 Task: In Windows properties of general video settings, Set the video alignment to top-left.
Action: Mouse moved to (132, 18)
Screenshot: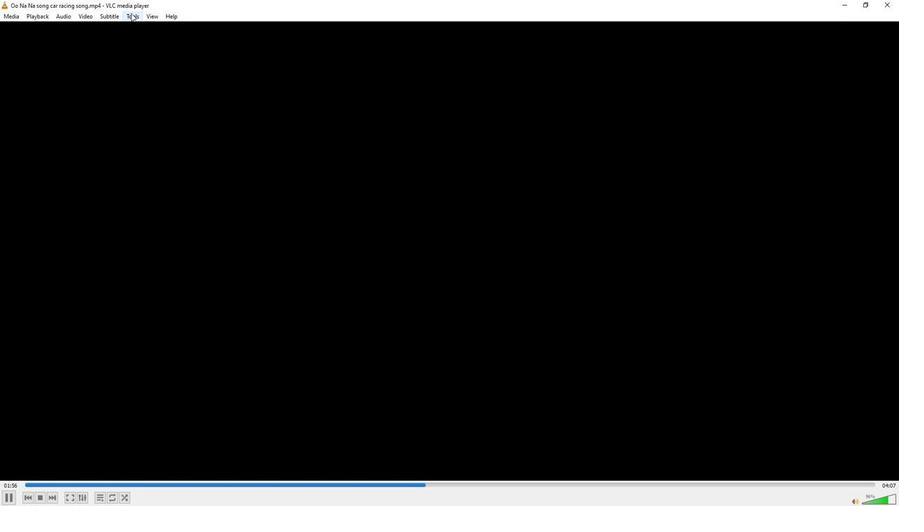 
Action: Mouse pressed left at (132, 18)
Screenshot: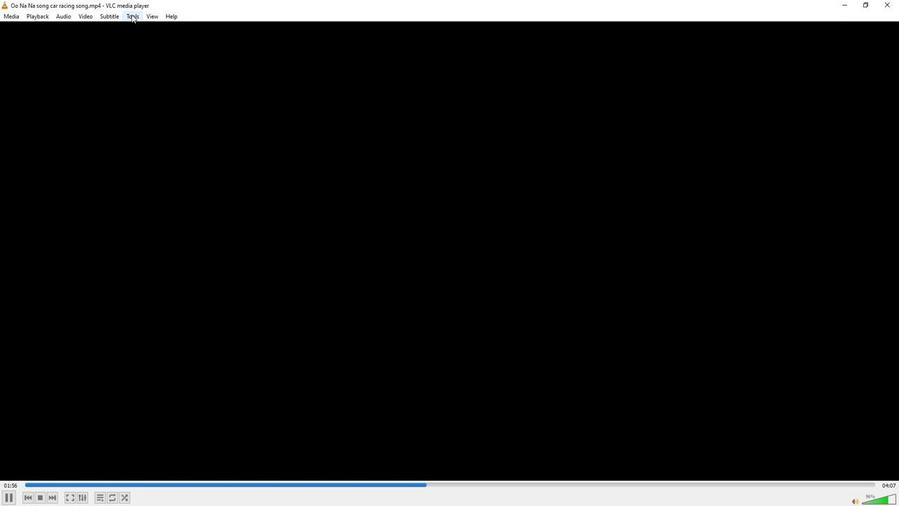 
Action: Mouse moved to (160, 126)
Screenshot: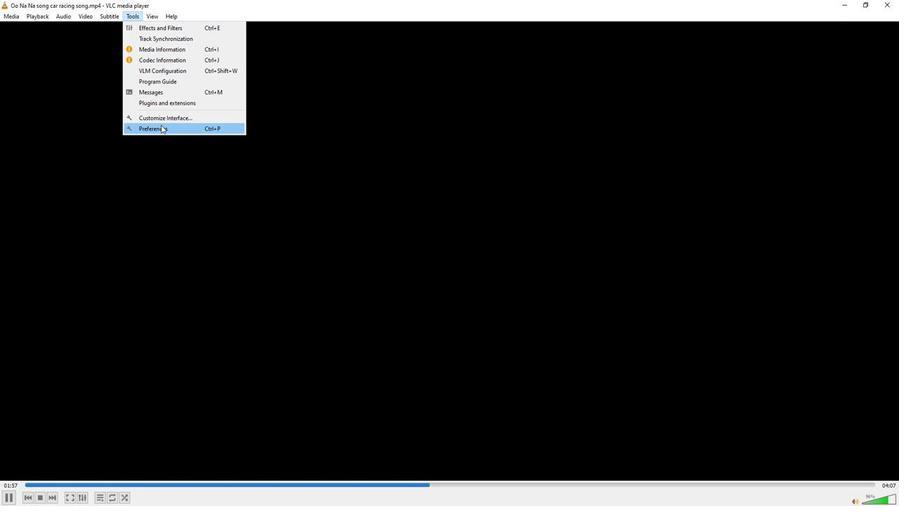 
Action: Mouse pressed left at (160, 126)
Screenshot: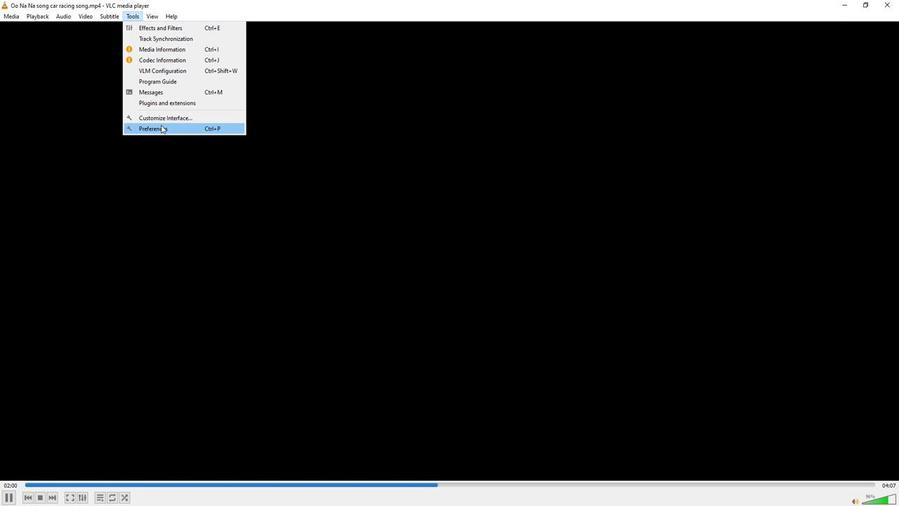 
Action: Mouse moved to (250, 347)
Screenshot: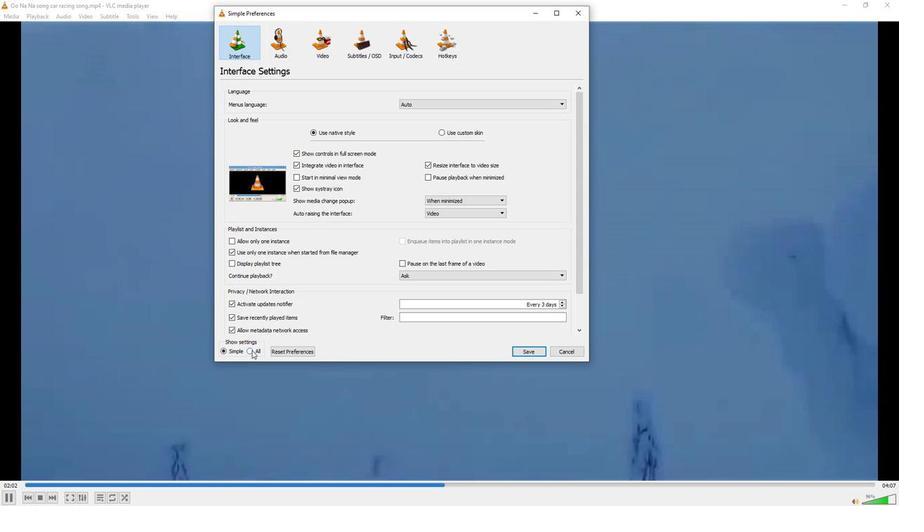 
Action: Mouse pressed left at (250, 347)
Screenshot: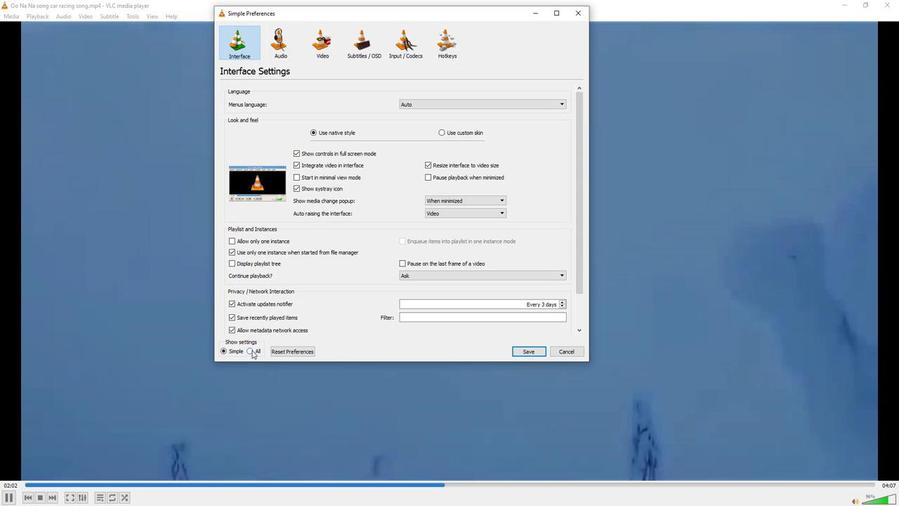 
Action: Mouse moved to (276, 191)
Screenshot: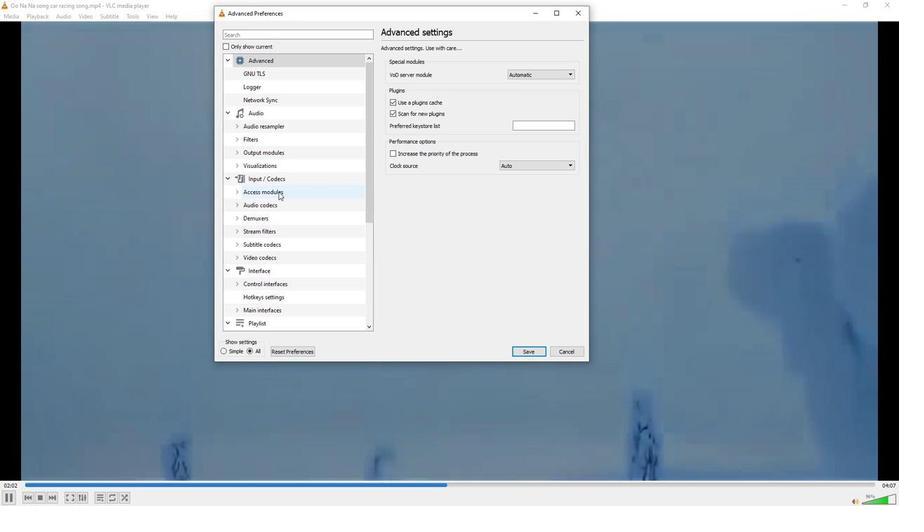 
Action: Mouse scrolled (276, 191) with delta (0, 0)
Screenshot: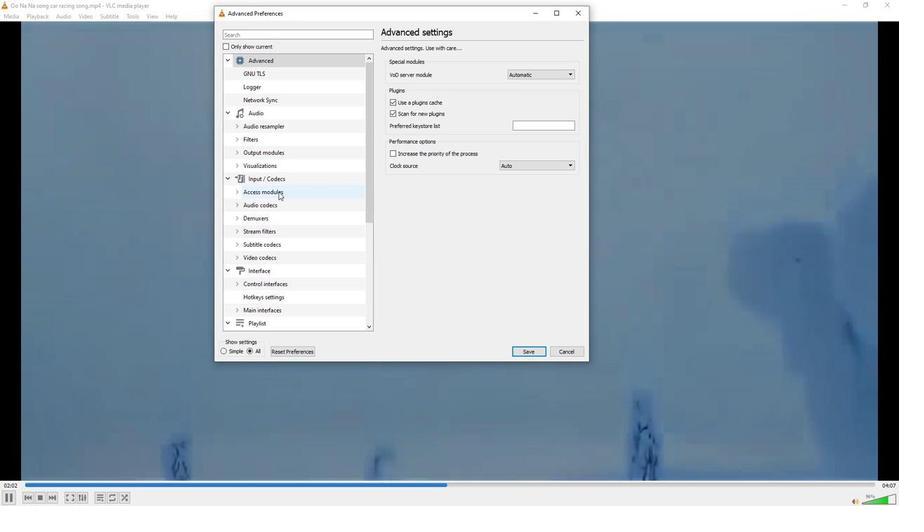 
Action: Mouse moved to (276, 191)
Screenshot: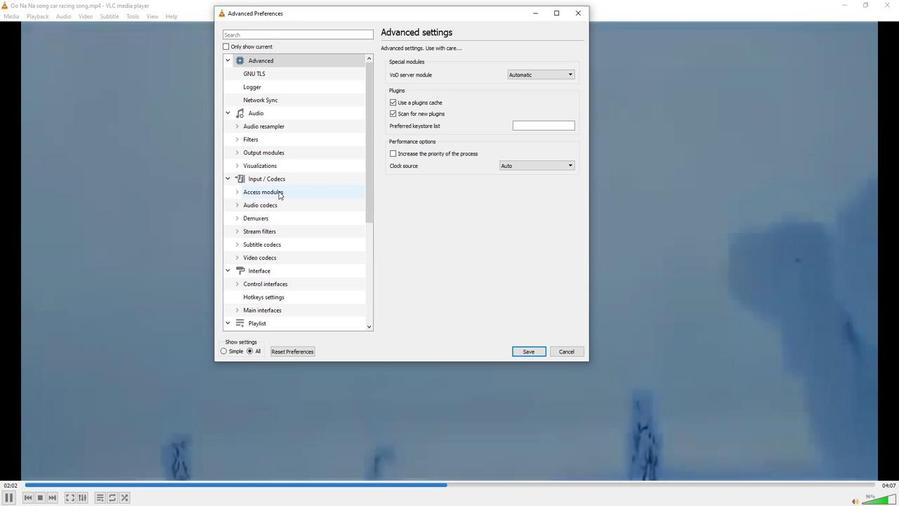 
Action: Mouse scrolled (276, 191) with delta (0, 0)
Screenshot: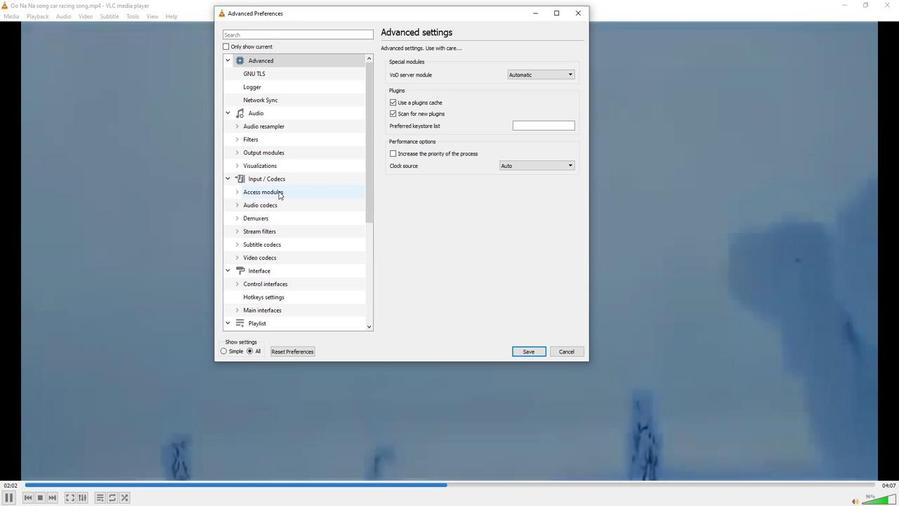 
Action: Mouse scrolled (276, 191) with delta (0, 0)
Screenshot: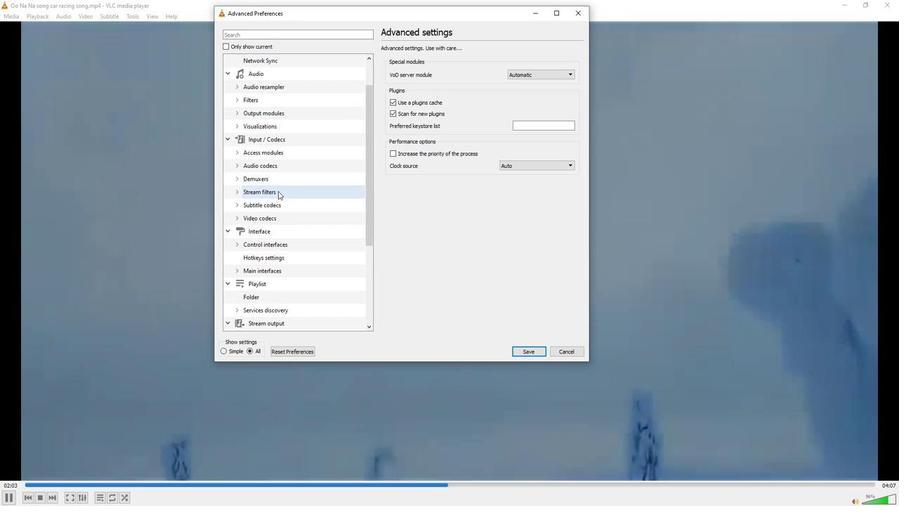 
Action: Mouse scrolled (276, 191) with delta (0, 0)
Screenshot: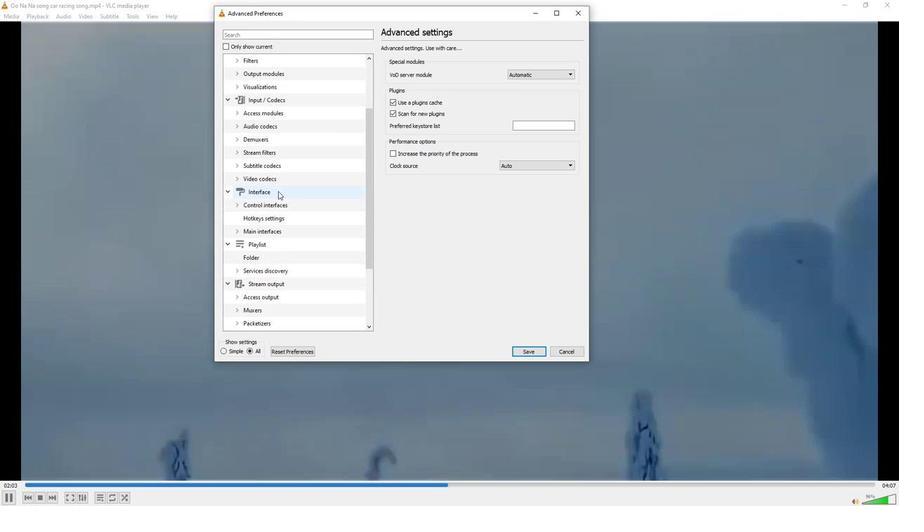 
Action: Mouse moved to (276, 191)
Screenshot: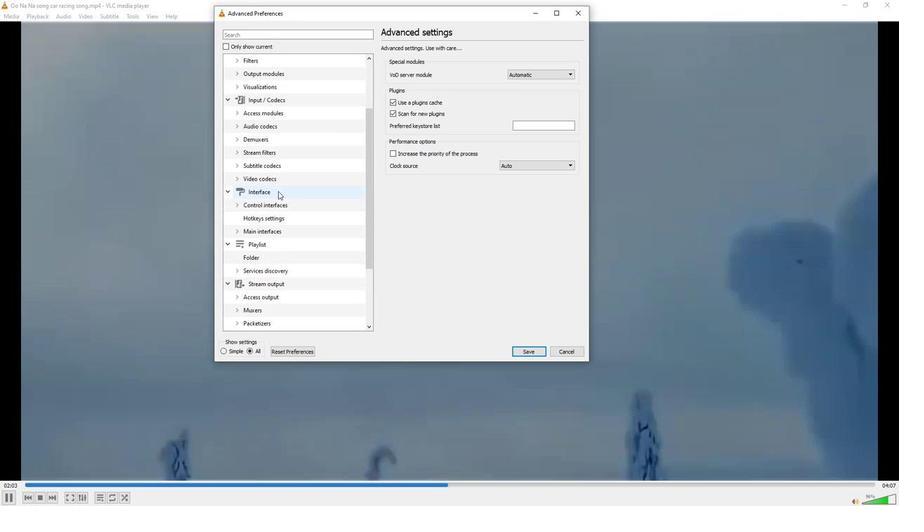 
Action: Mouse scrolled (276, 191) with delta (0, 0)
Screenshot: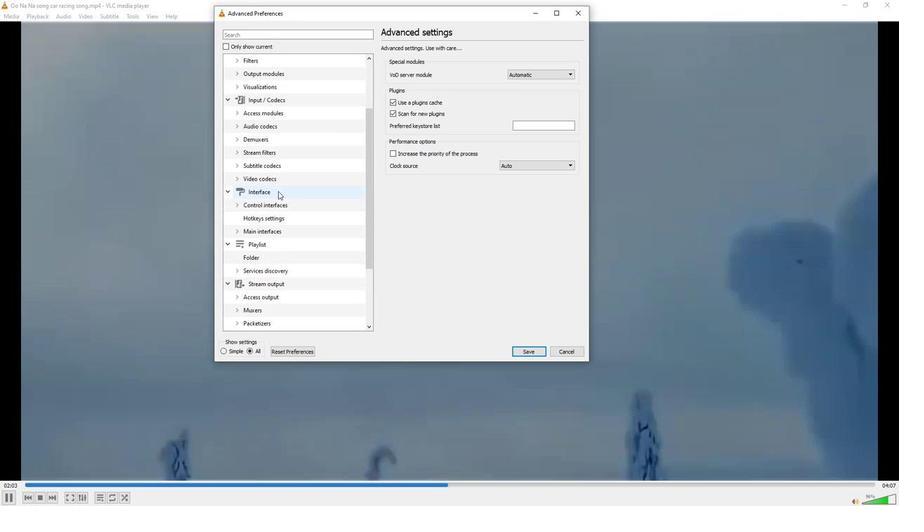 
Action: Mouse scrolled (276, 191) with delta (0, 0)
Screenshot: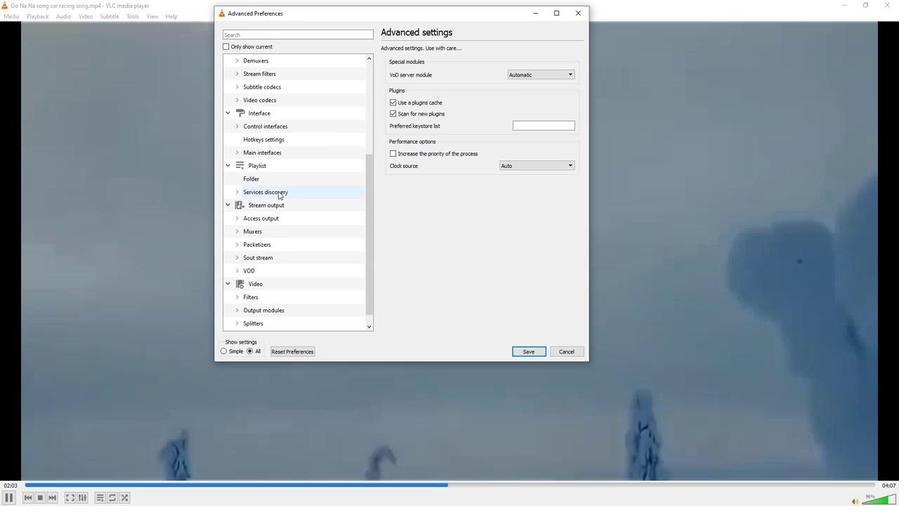 
Action: Mouse scrolled (276, 191) with delta (0, 0)
Screenshot: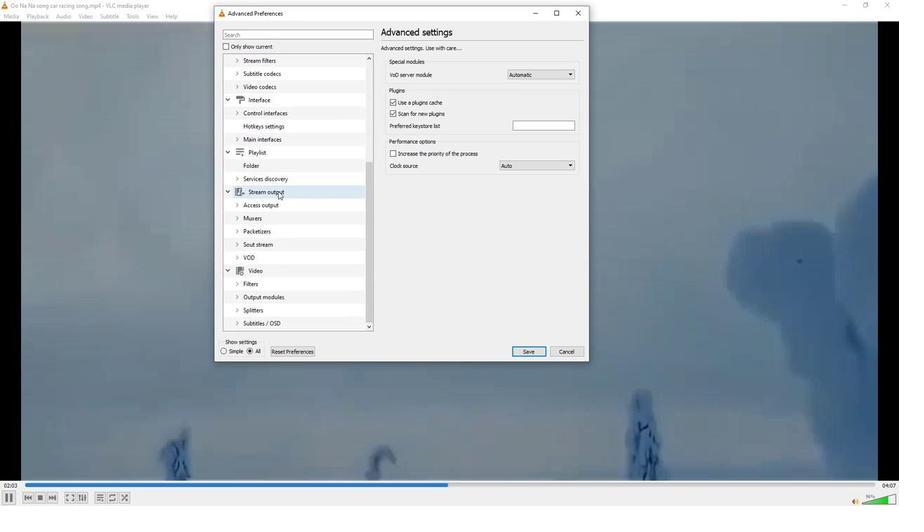 
Action: Mouse scrolled (276, 191) with delta (0, 0)
Screenshot: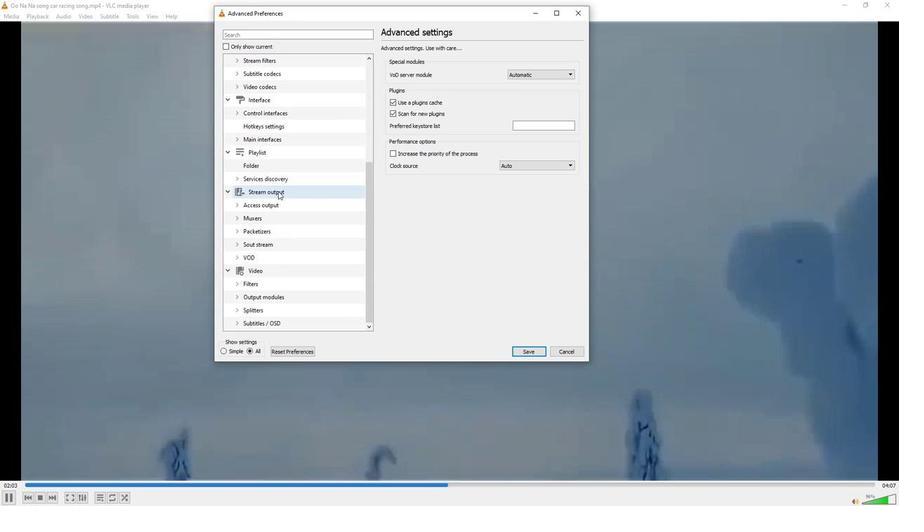 
Action: Mouse moved to (276, 191)
Screenshot: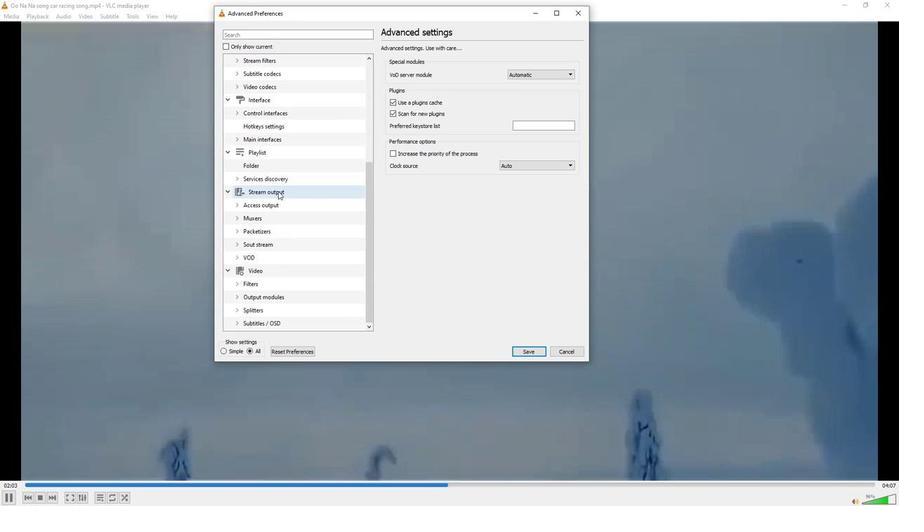 
Action: Mouse scrolled (276, 191) with delta (0, 0)
Screenshot: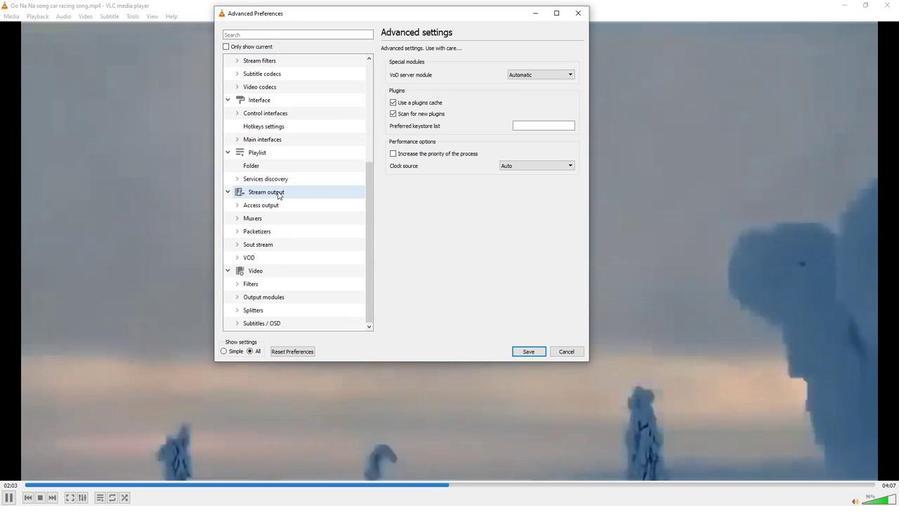 
Action: Mouse scrolled (276, 191) with delta (0, 0)
Screenshot: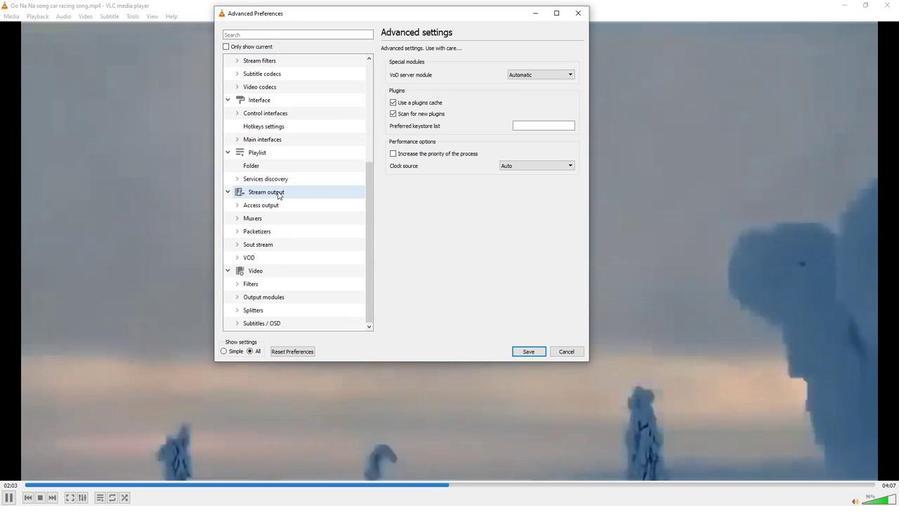 
Action: Mouse scrolled (276, 191) with delta (0, 0)
Screenshot: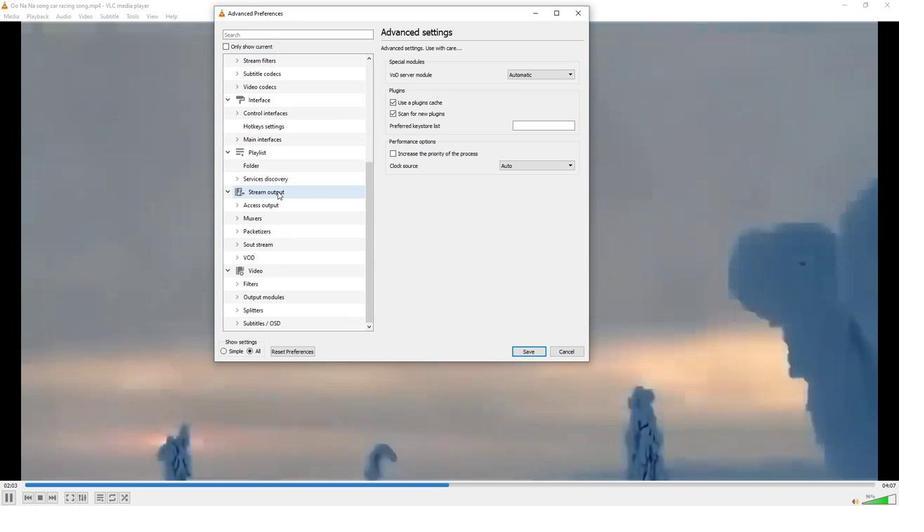 
Action: Mouse scrolled (276, 191) with delta (0, 0)
Screenshot: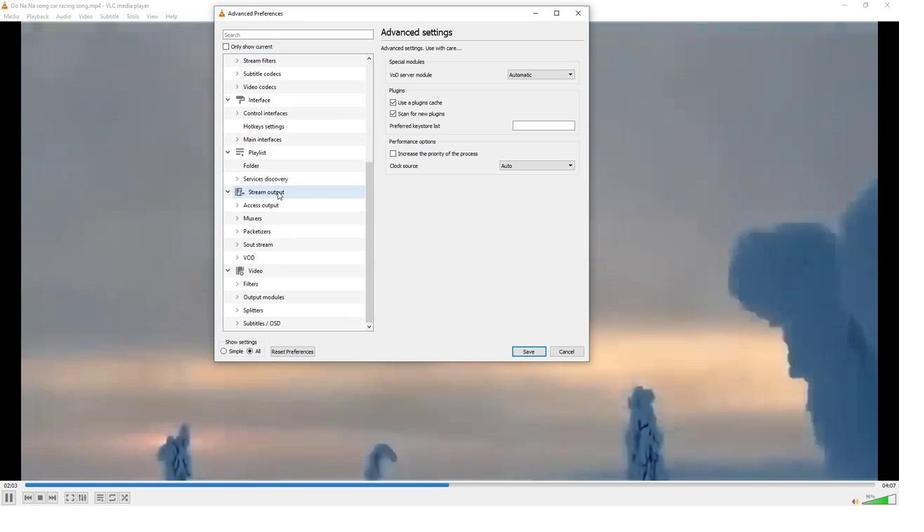 
Action: Mouse moved to (252, 269)
Screenshot: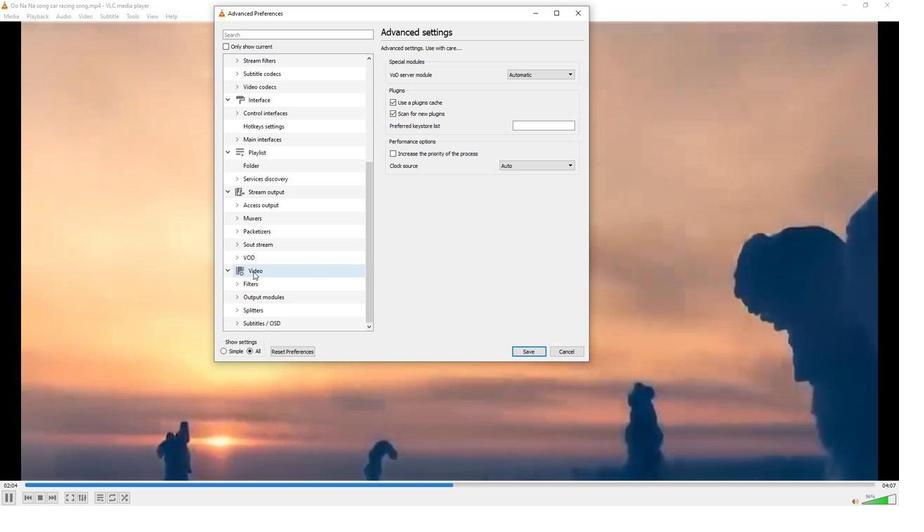 
Action: Mouse pressed left at (252, 269)
Screenshot: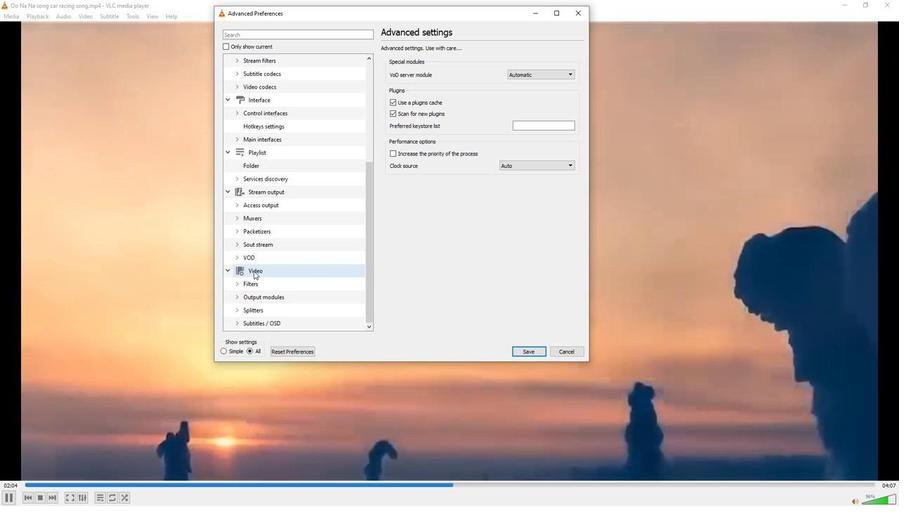 
Action: Mouse moved to (518, 203)
Screenshot: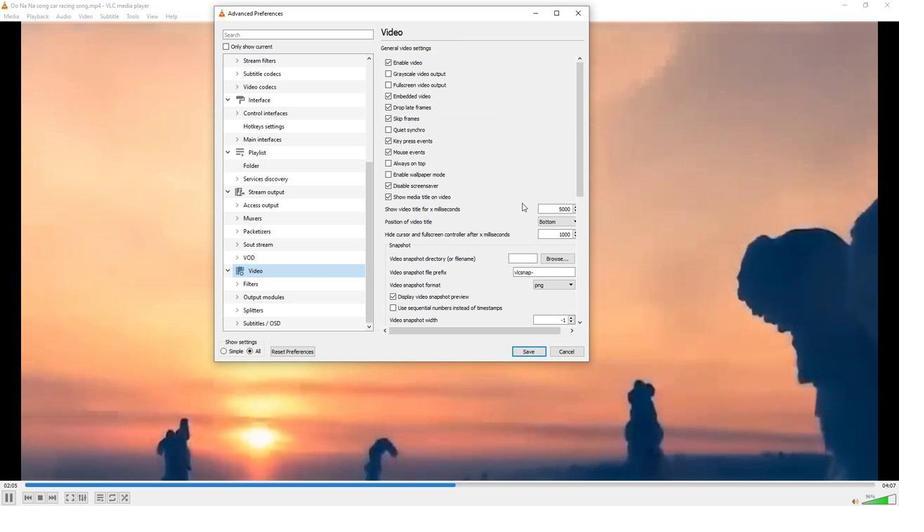 
Action: Mouse scrolled (518, 202) with delta (0, 0)
Screenshot: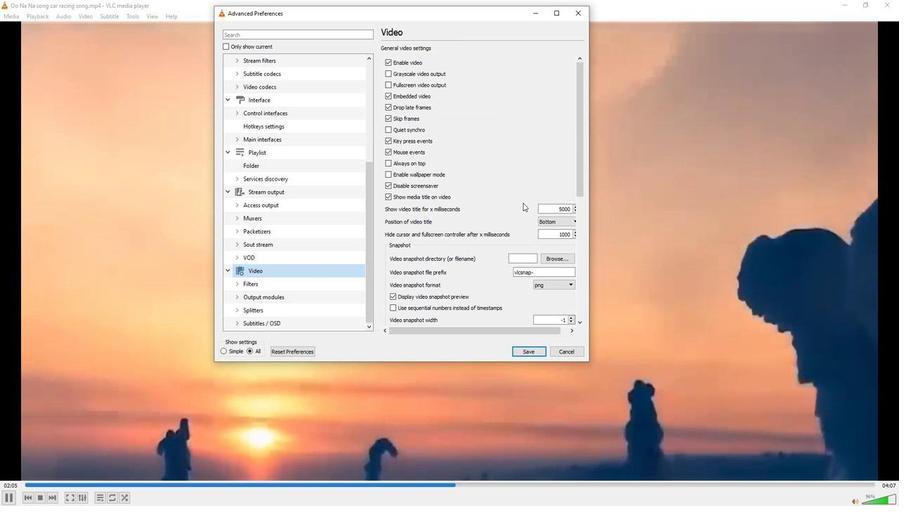 
Action: Mouse scrolled (518, 202) with delta (0, 0)
Screenshot: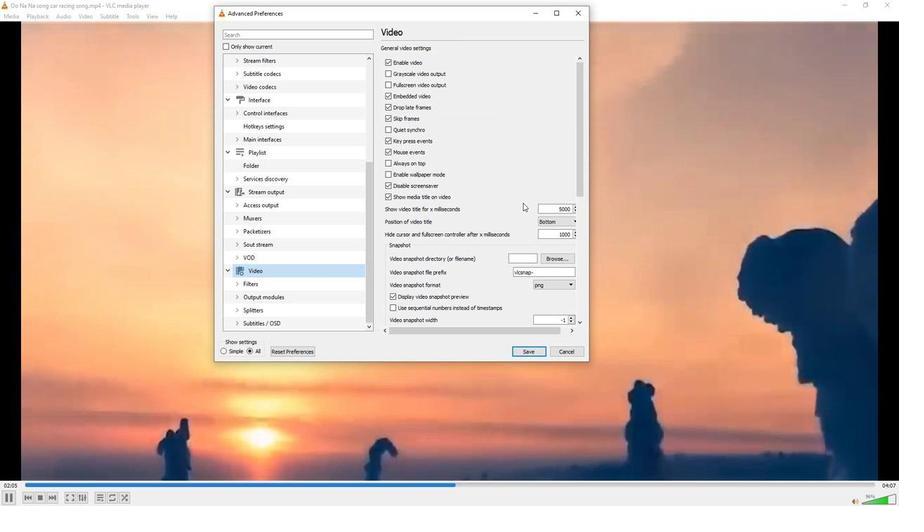 
Action: Mouse scrolled (518, 202) with delta (0, 0)
Screenshot: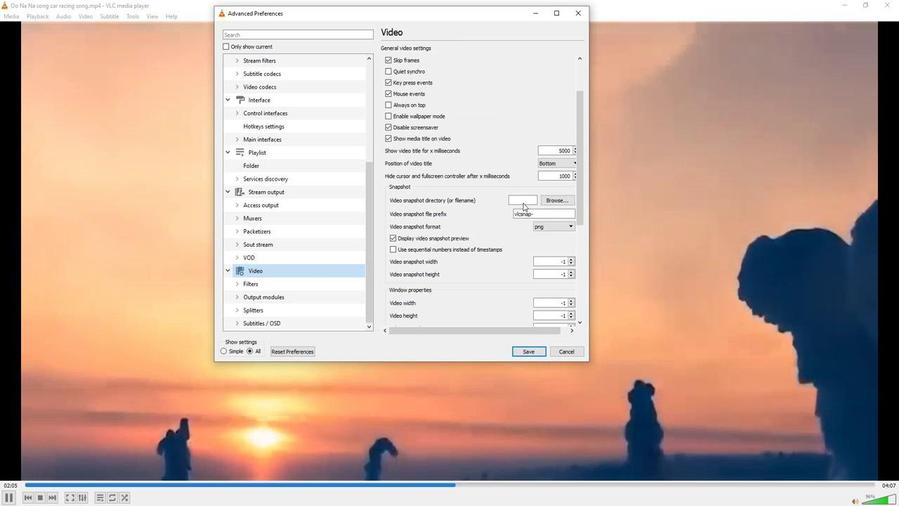 
Action: Mouse scrolled (518, 202) with delta (0, 0)
Screenshot: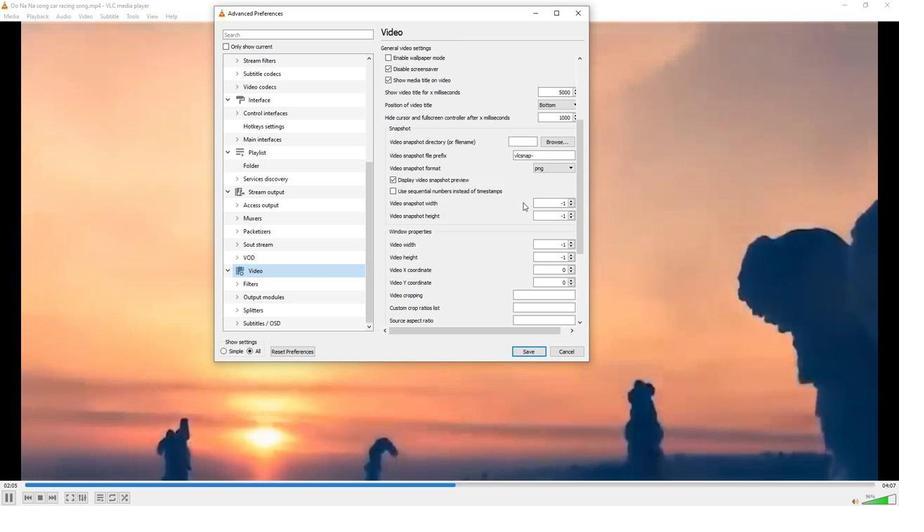 
Action: Mouse moved to (518, 202)
Screenshot: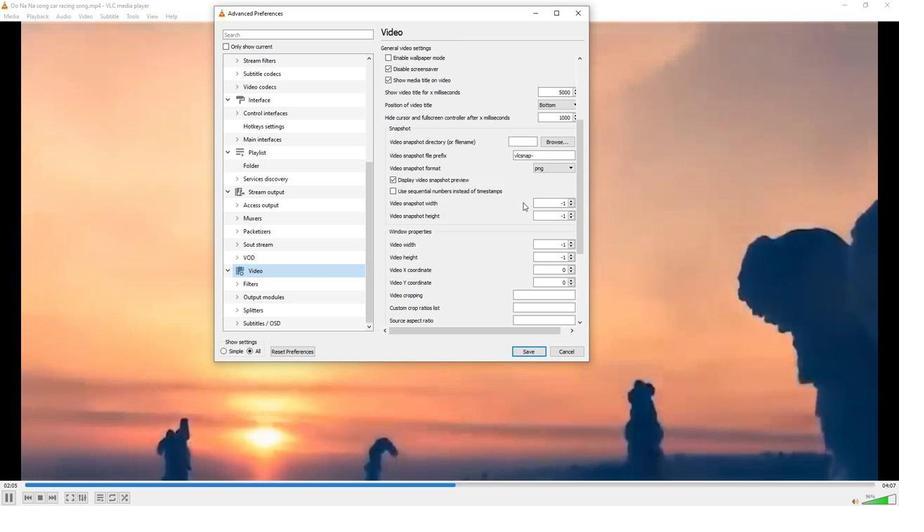 
Action: Mouse scrolled (518, 201) with delta (0, 0)
Screenshot: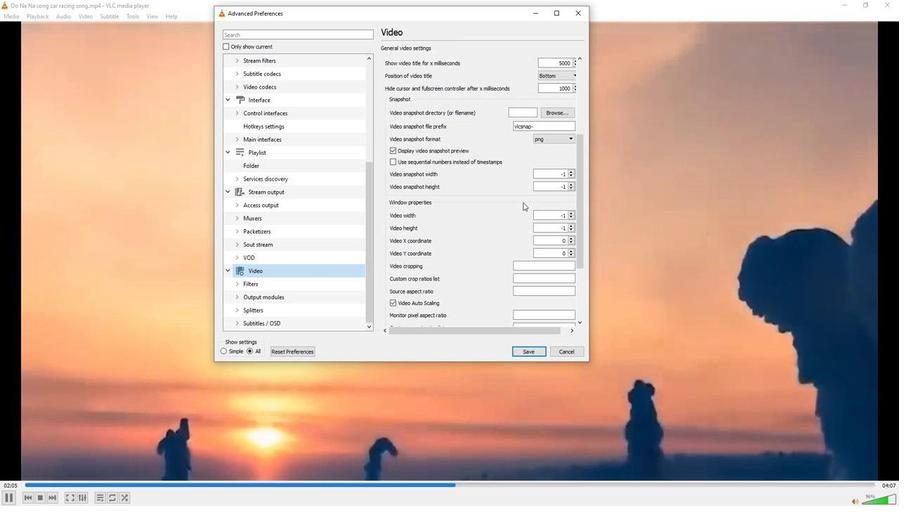 
Action: Mouse scrolled (518, 201) with delta (0, 0)
Screenshot: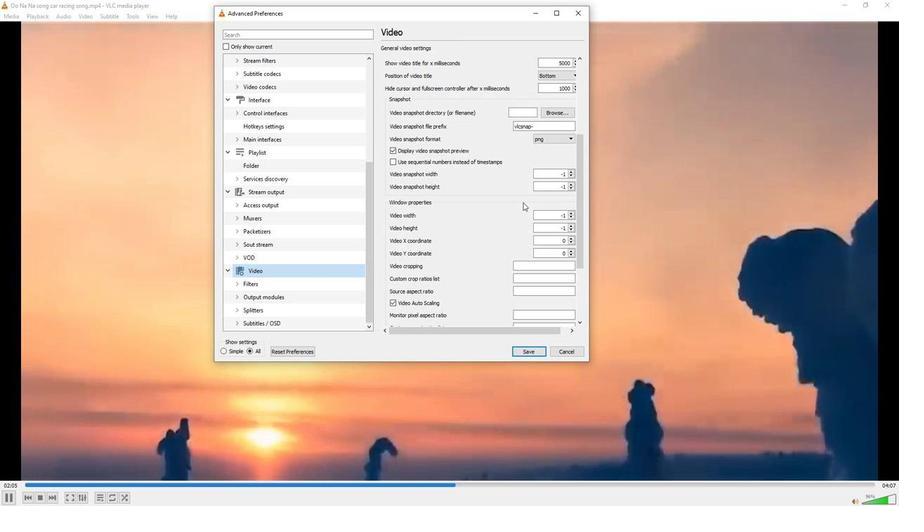 
Action: Mouse moved to (518, 202)
Screenshot: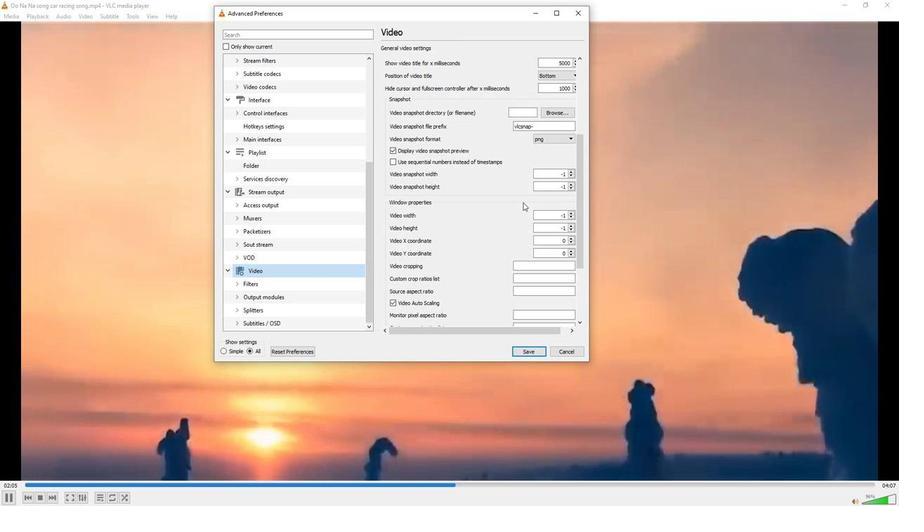 
Action: Mouse scrolled (518, 201) with delta (0, 0)
Screenshot: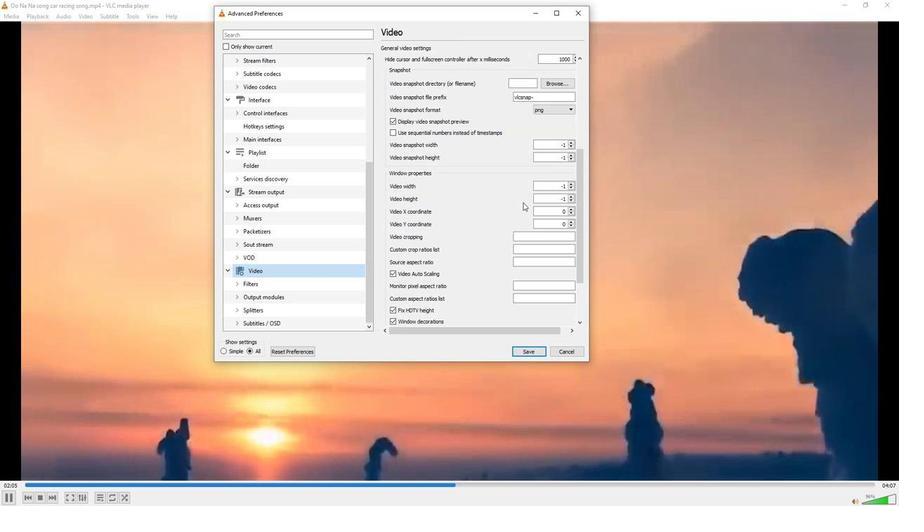 
Action: Mouse scrolled (518, 201) with delta (0, 0)
Screenshot: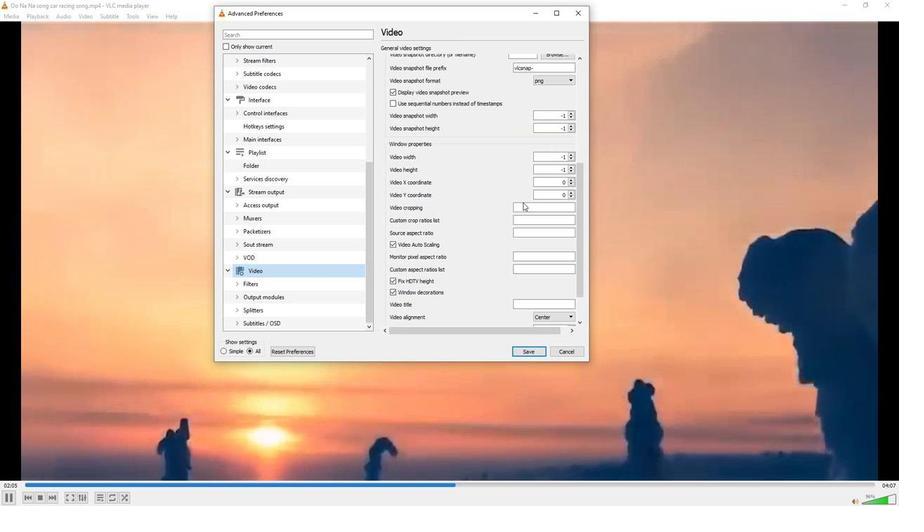 
Action: Mouse moved to (519, 233)
Screenshot: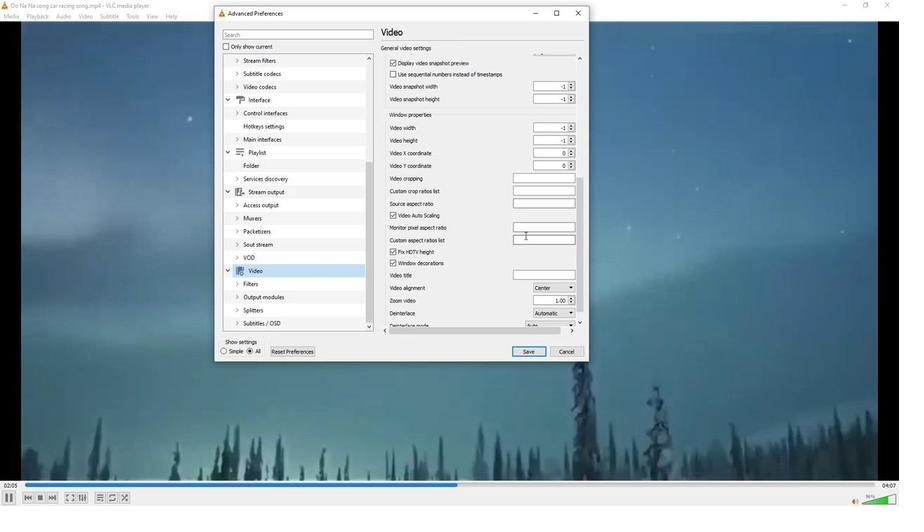 
Action: Mouse scrolled (519, 232) with delta (0, 0)
Screenshot: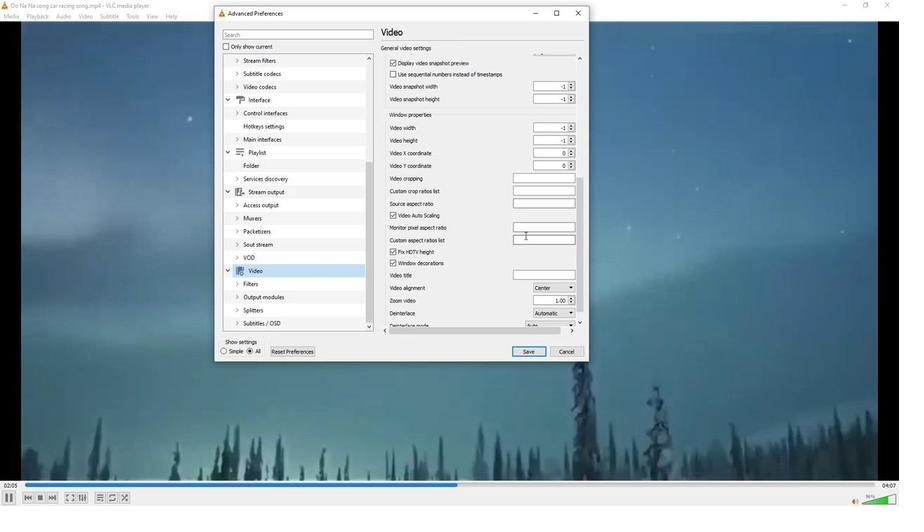 
Action: Mouse moved to (518, 233)
Screenshot: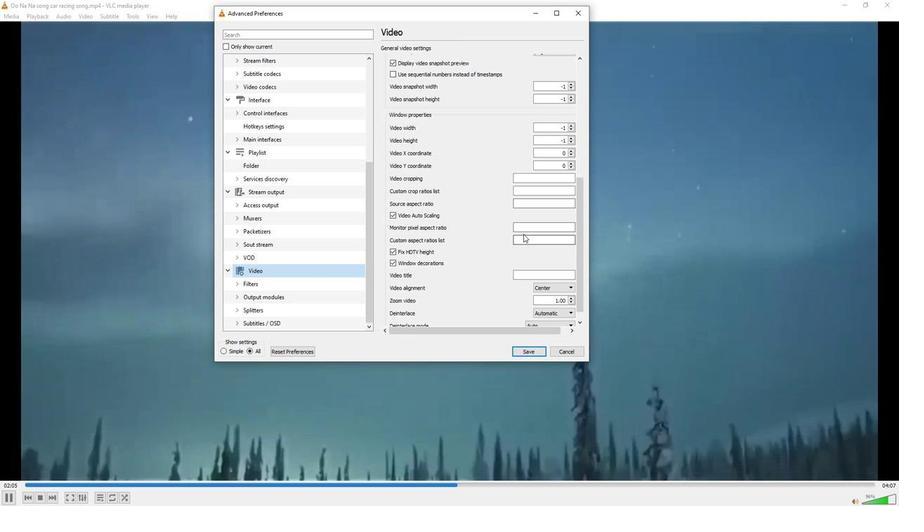 
Action: Mouse scrolled (518, 232) with delta (0, 0)
Screenshot: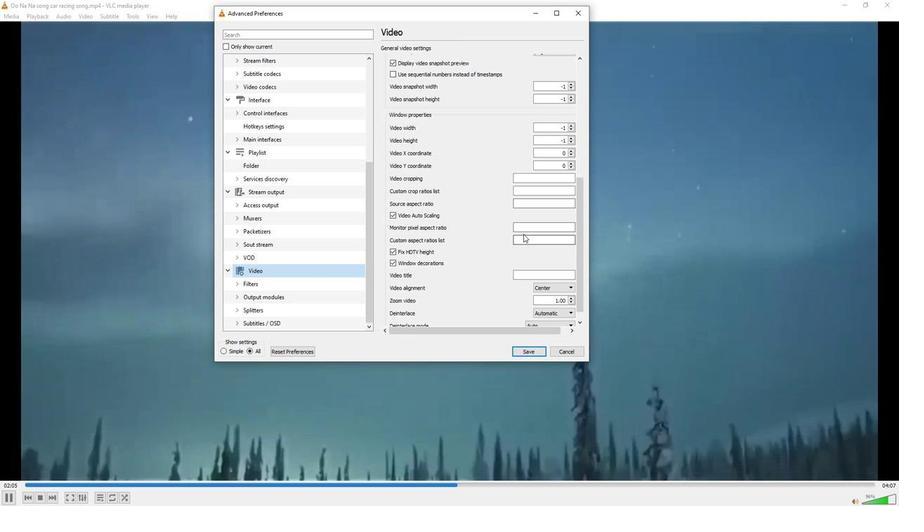 
Action: Mouse moved to (518, 232)
Screenshot: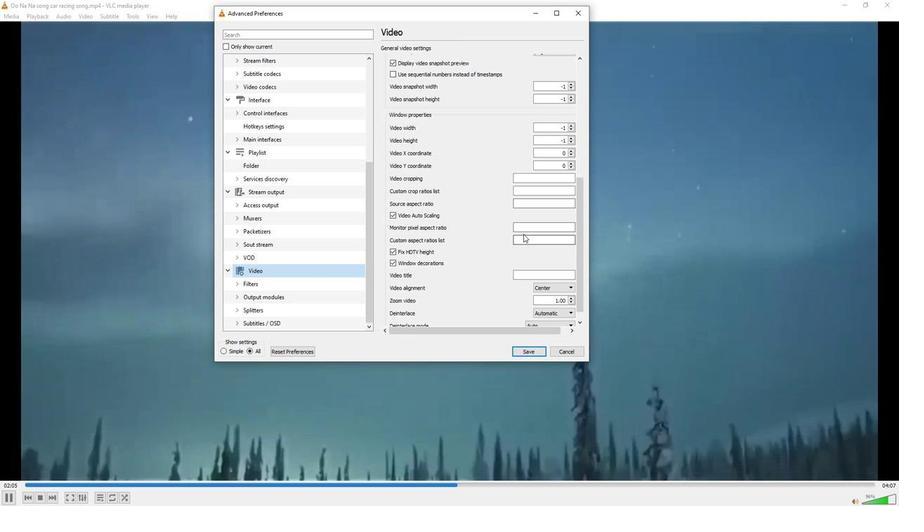 
Action: Mouse scrolled (518, 232) with delta (0, 0)
Screenshot: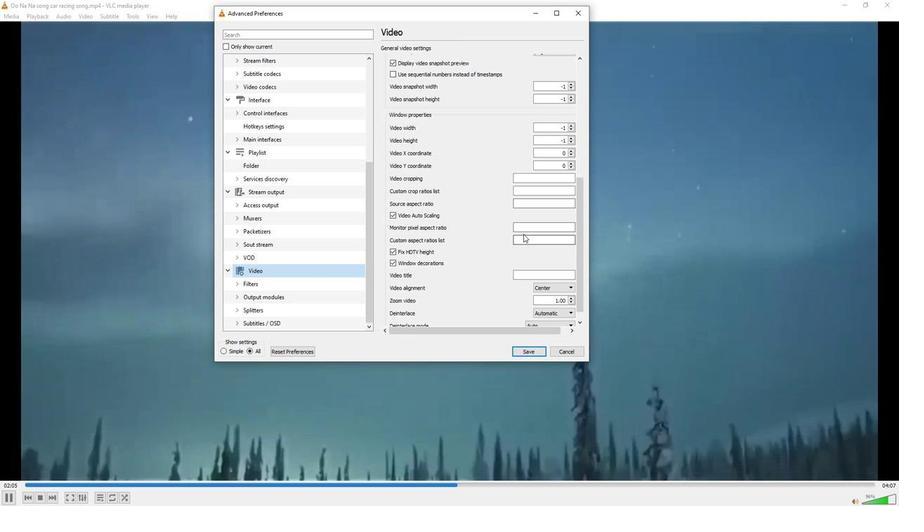
Action: Mouse moved to (517, 232)
Screenshot: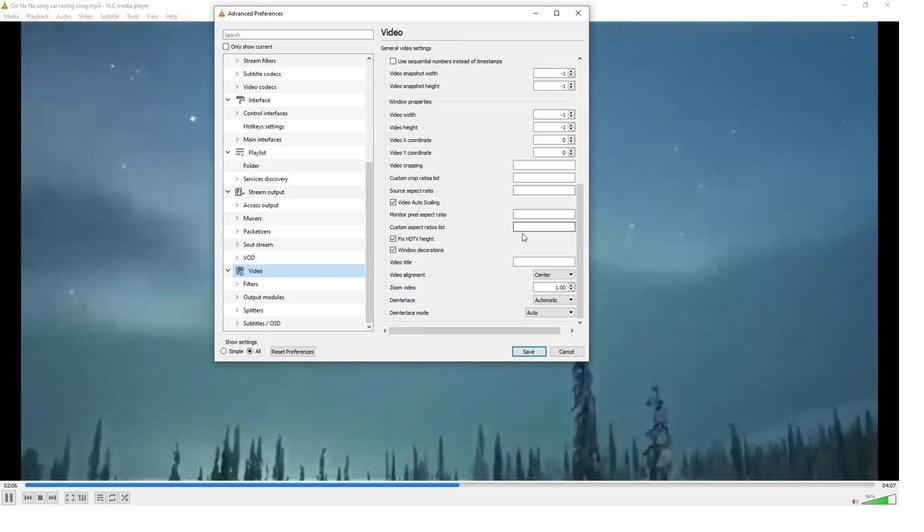 
Action: Mouse scrolled (517, 231) with delta (0, 0)
Screenshot: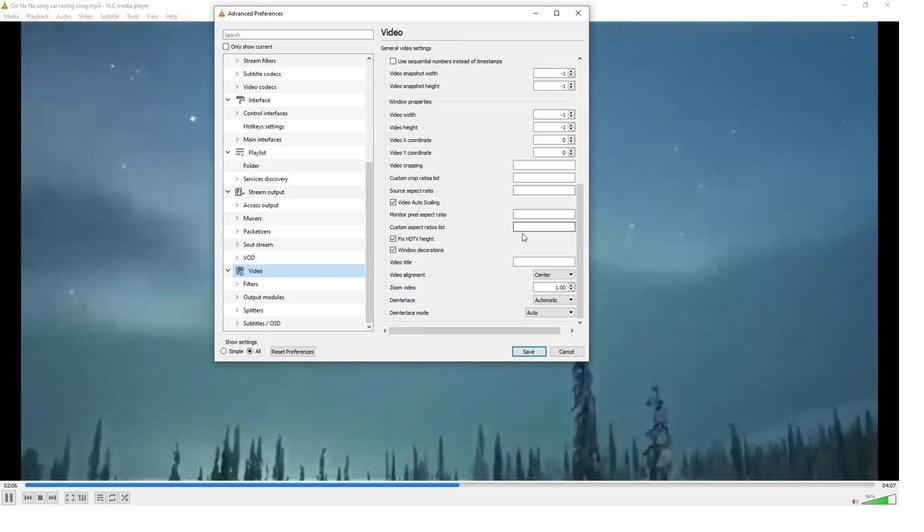 
Action: Mouse moved to (516, 232)
Screenshot: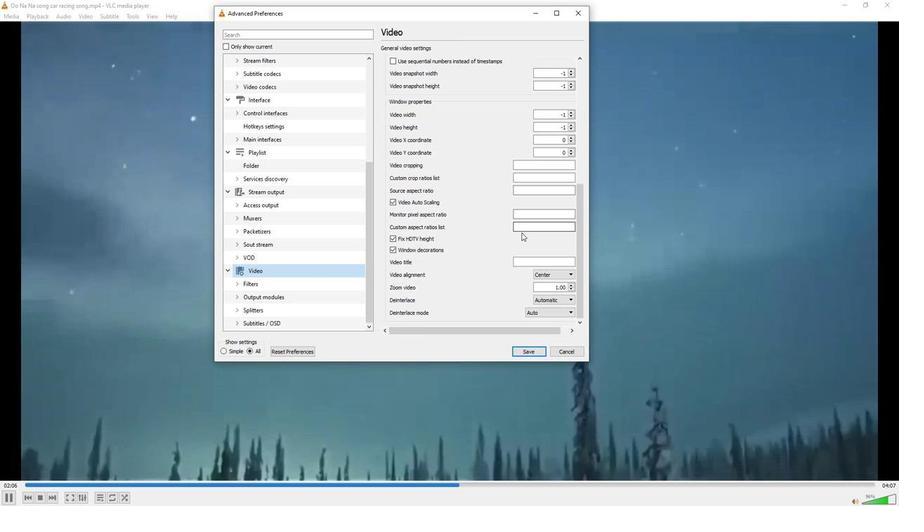 
Action: Mouse scrolled (516, 231) with delta (0, 0)
Screenshot: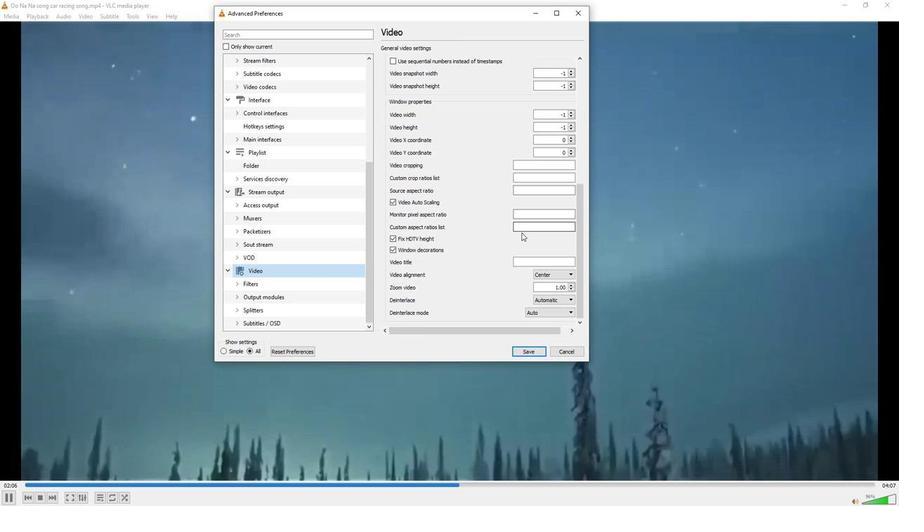 
Action: Mouse scrolled (516, 231) with delta (0, 0)
Screenshot: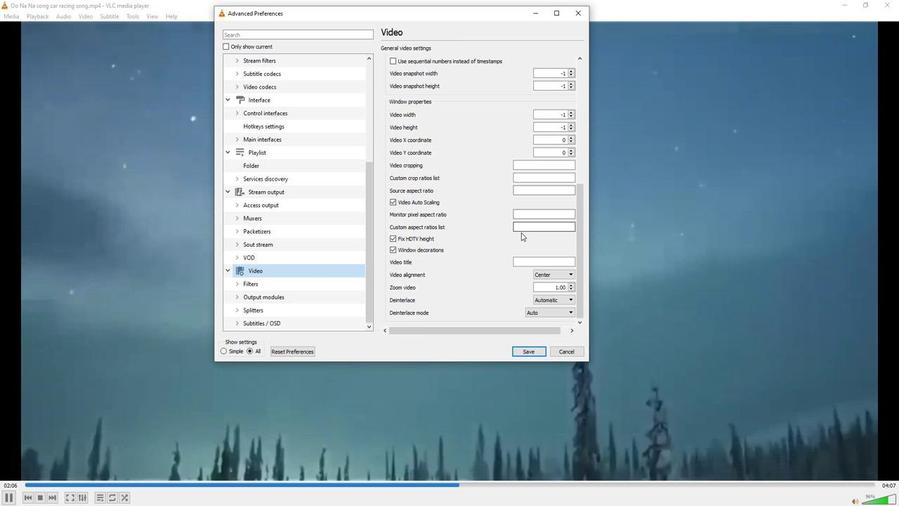 
Action: Mouse scrolled (516, 231) with delta (0, 0)
Screenshot: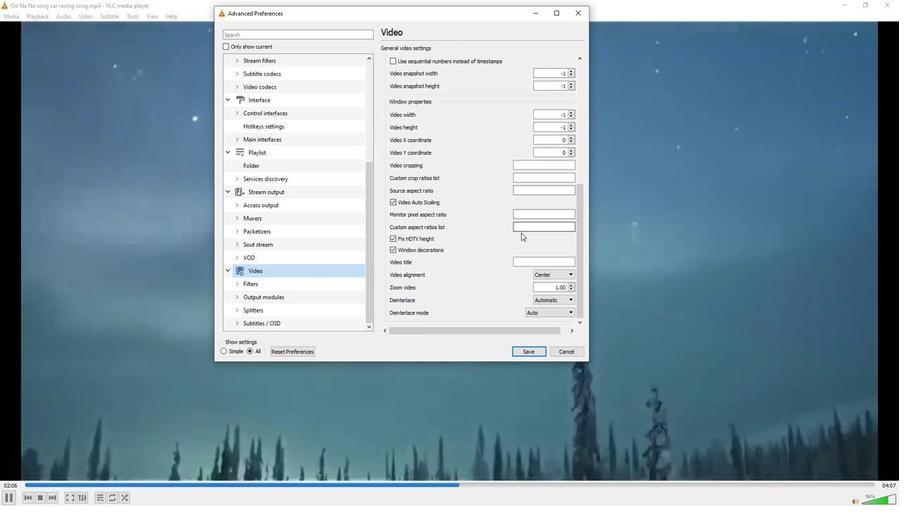 
Action: Mouse moved to (547, 271)
Screenshot: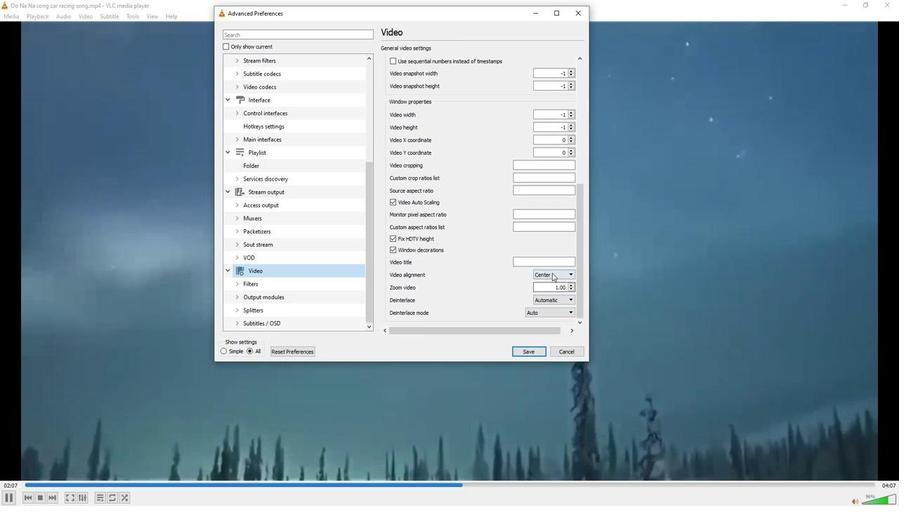 
Action: Mouse pressed left at (547, 271)
Screenshot: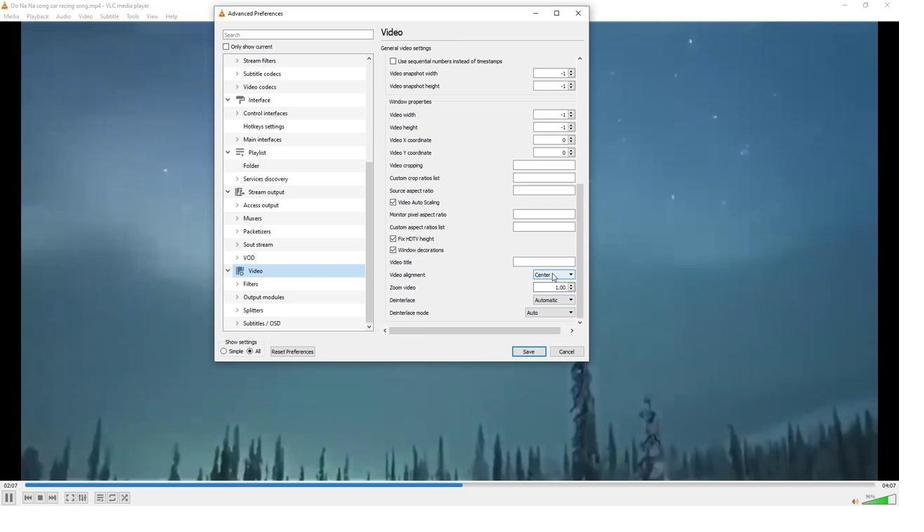 
Action: Mouse moved to (539, 311)
Screenshot: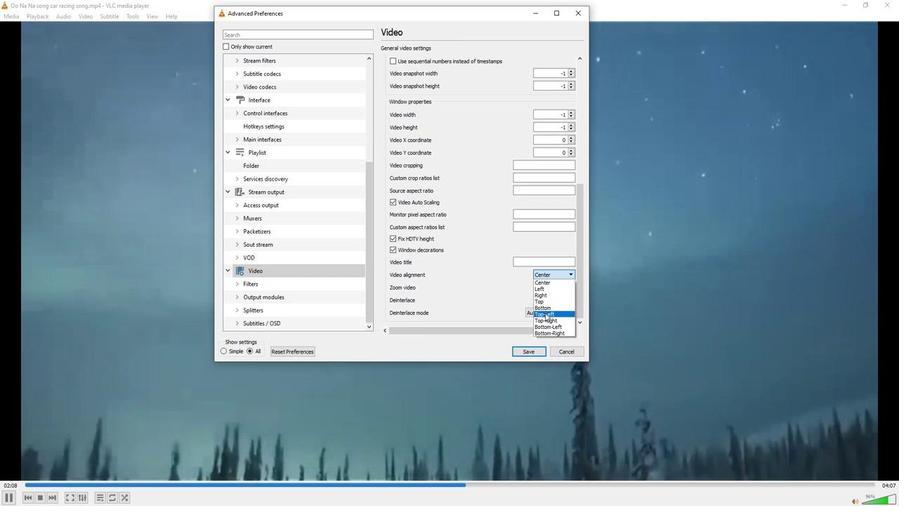 
Action: Mouse pressed left at (539, 311)
Screenshot: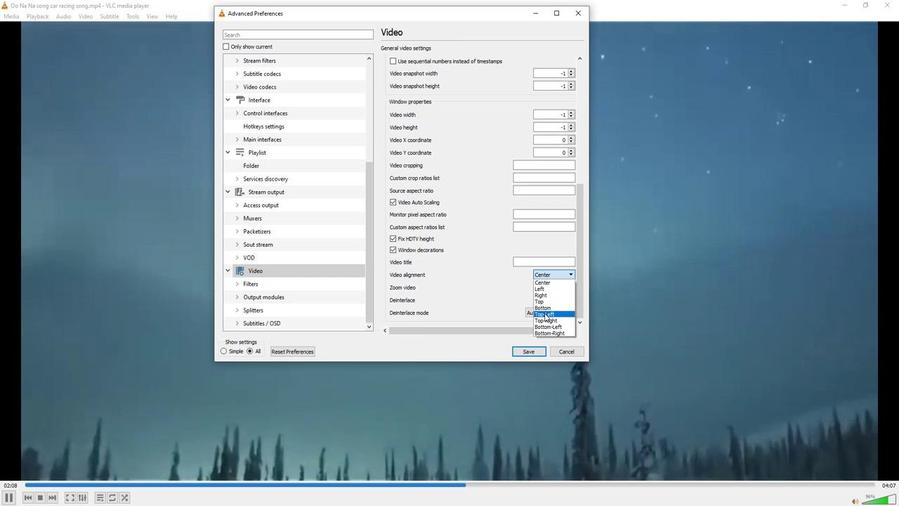 
Action: Mouse moved to (379, 273)
Screenshot: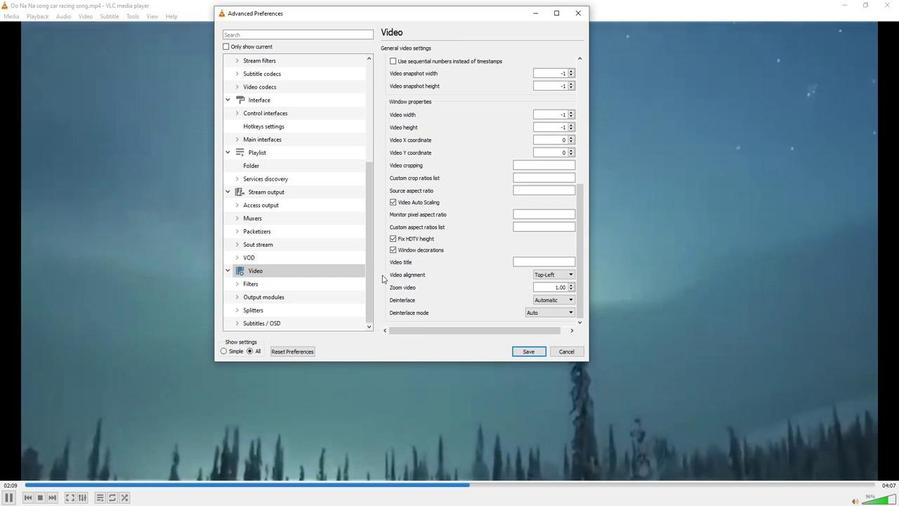 
